 Task: Create New Customer with Customer Name: Rodeo Goat, Billing Address Line1: 4728 Huntz Lane, Billing Address Line2:  Bolton, Billing Address Line3:  Massachusetts 01740
Action: Mouse pressed left at (164, 31)
Screenshot: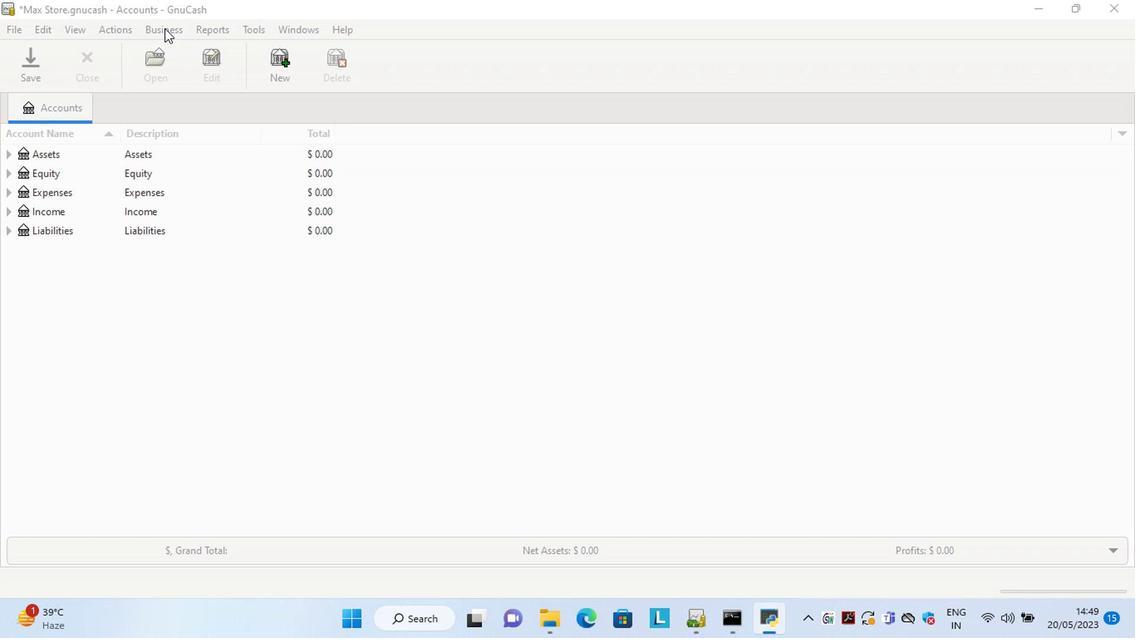 
Action: Mouse moved to (355, 76)
Screenshot: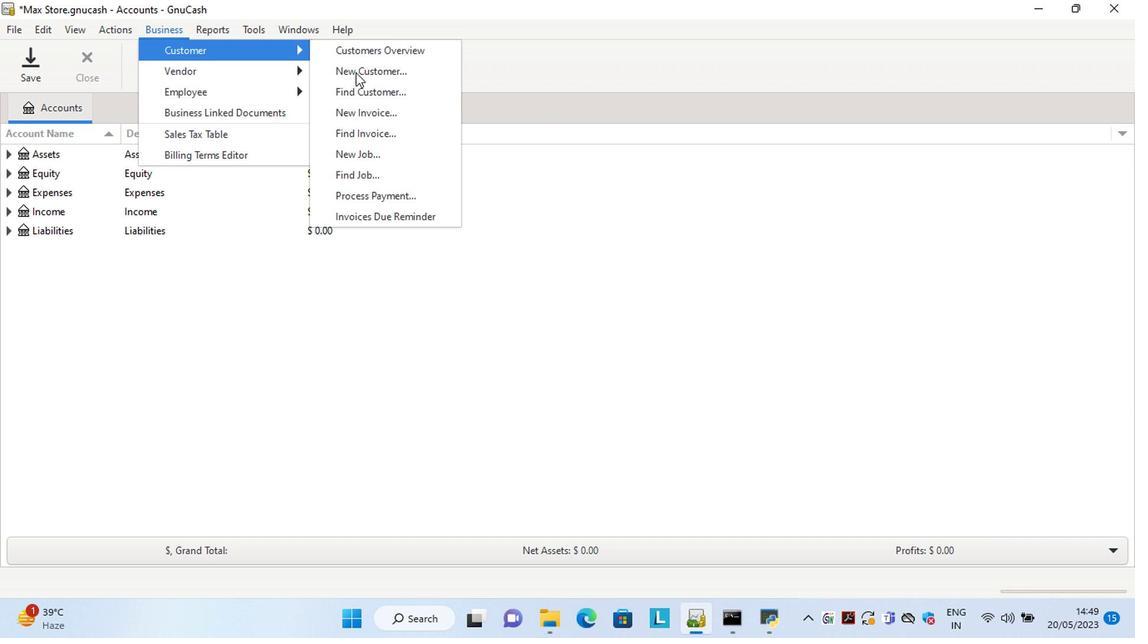 
Action: Mouse pressed left at (355, 76)
Screenshot: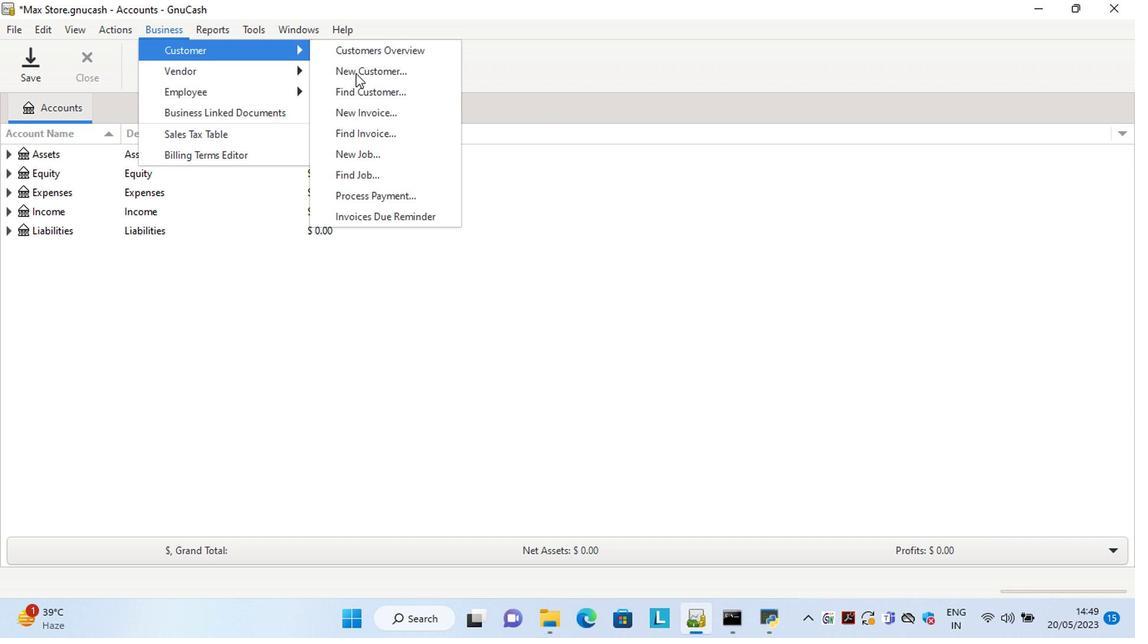 
Action: Mouse moved to (887, 262)
Screenshot: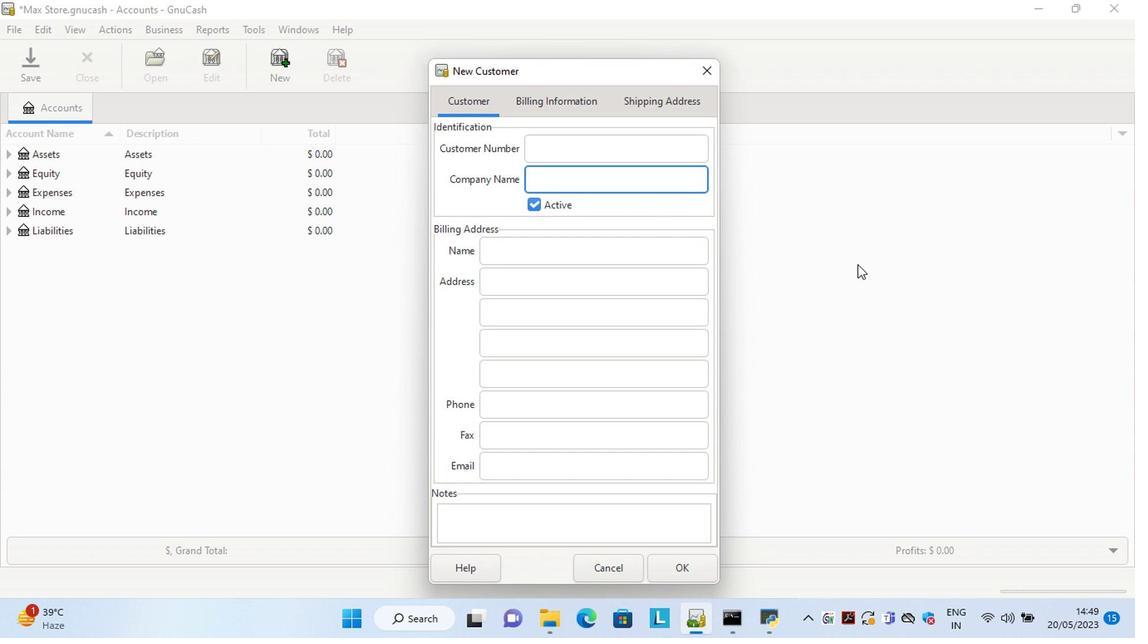 
Action: Key pressed <Key.shift>Rodeo<Key.space><Key.shift>Goat<Key.tab><Key.tab><Key.tab>4728<Key.space><Key.shift>Huntz<Key.space><Key.shift>Lane<Key.tab>b<Key.tab>m<Key.tab>
Screenshot: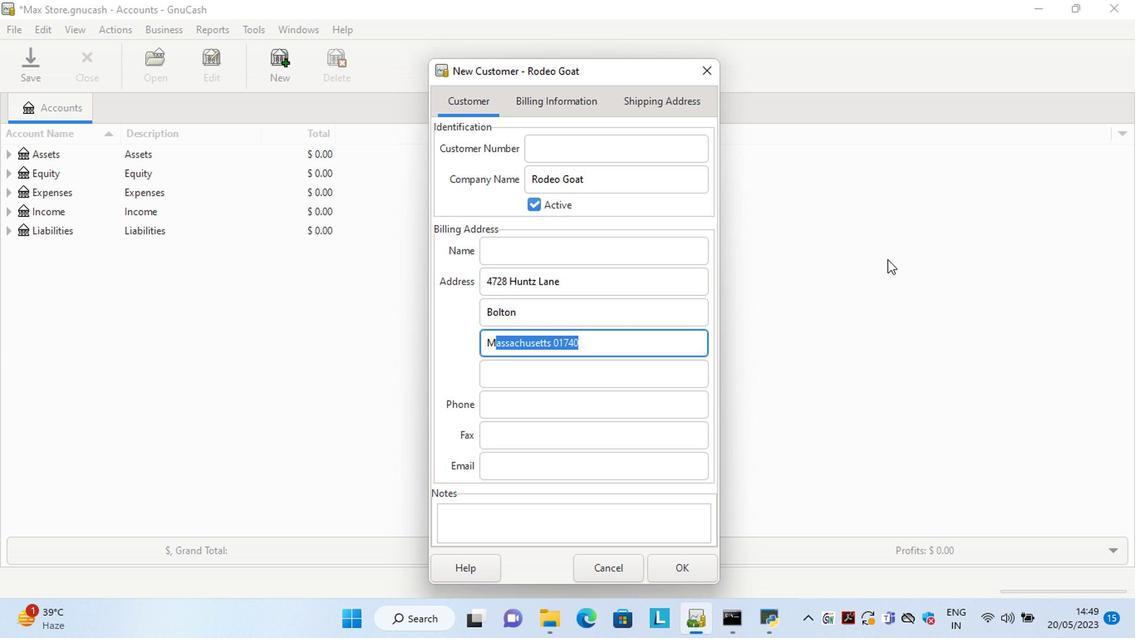 
Action: Mouse moved to (689, 569)
Screenshot: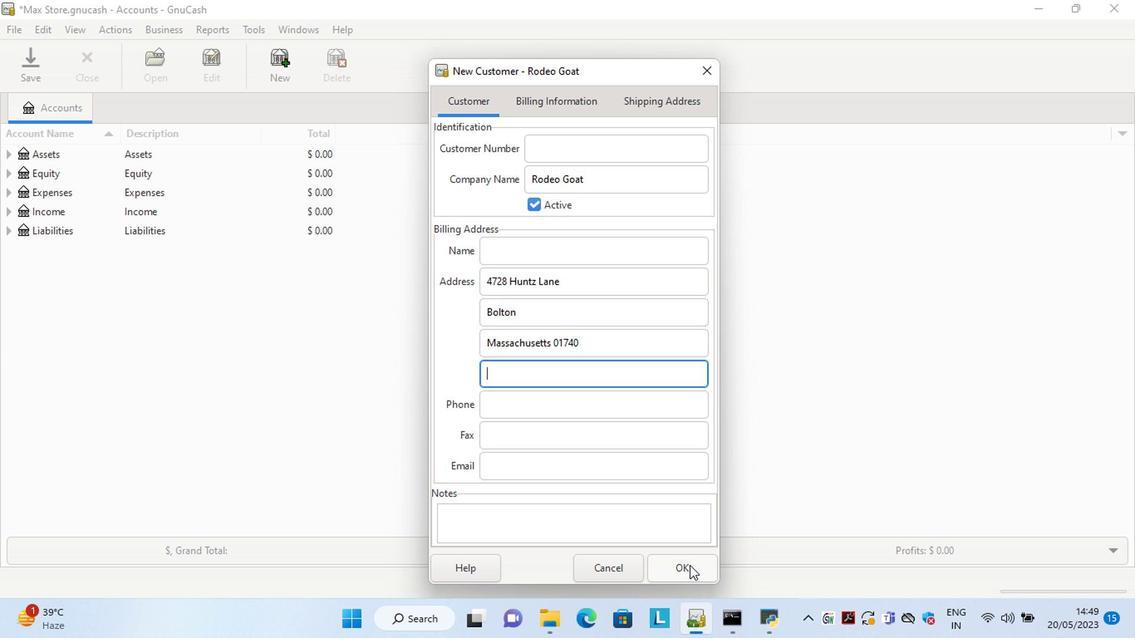 
Action: Mouse pressed left at (689, 569)
Screenshot: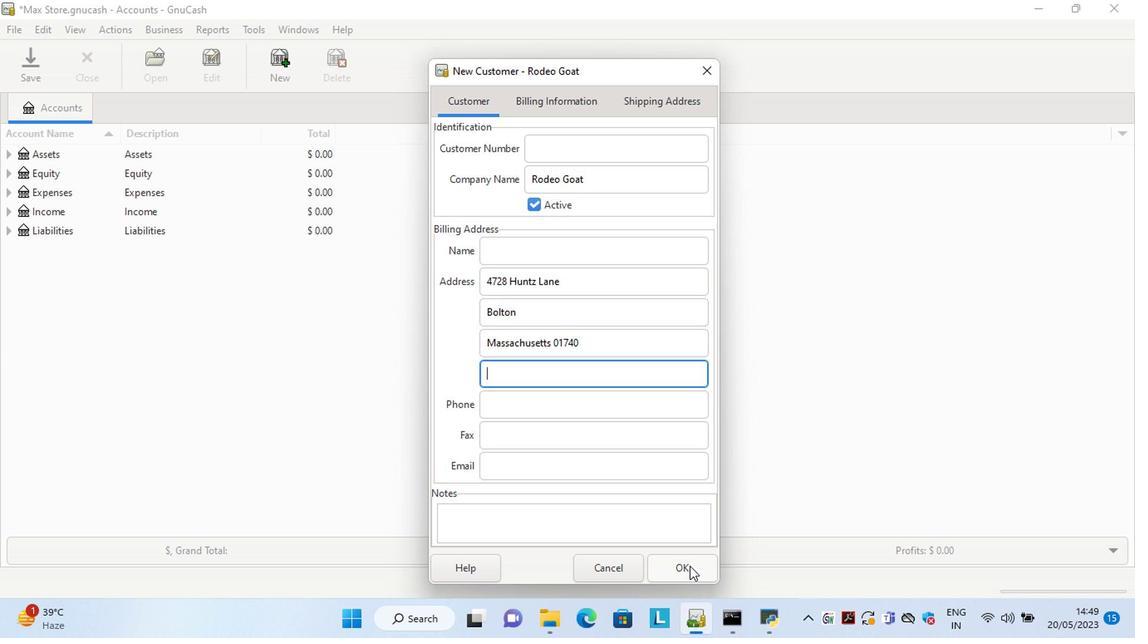 
